 Task: Use the formula "ISEMAIL" in spreadsheet "Project portfolio".
Action: Mouse moved to (412, 170)
Screenshot: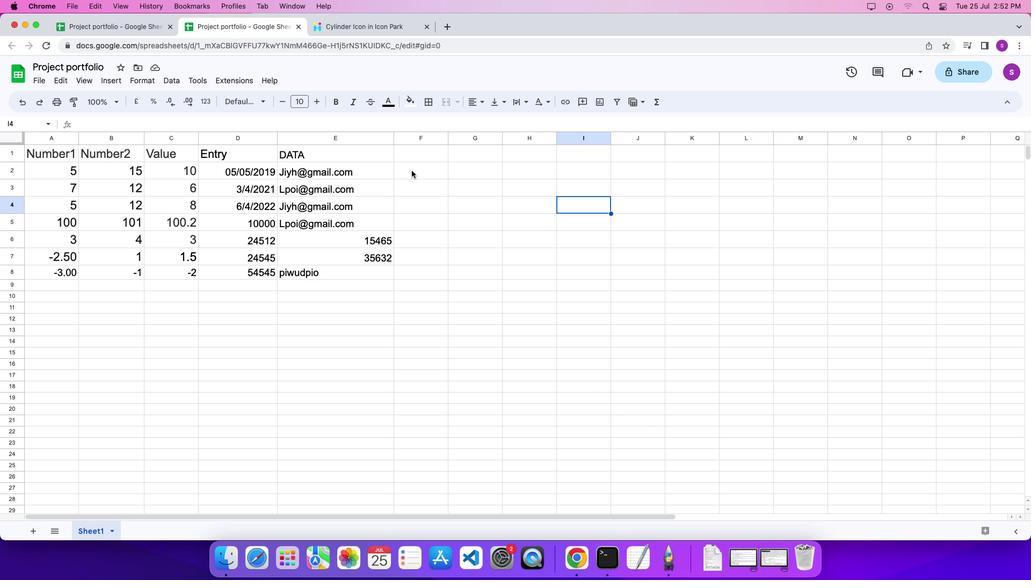 
Action: Mouse pressed left at (412, 170)
Screenshot: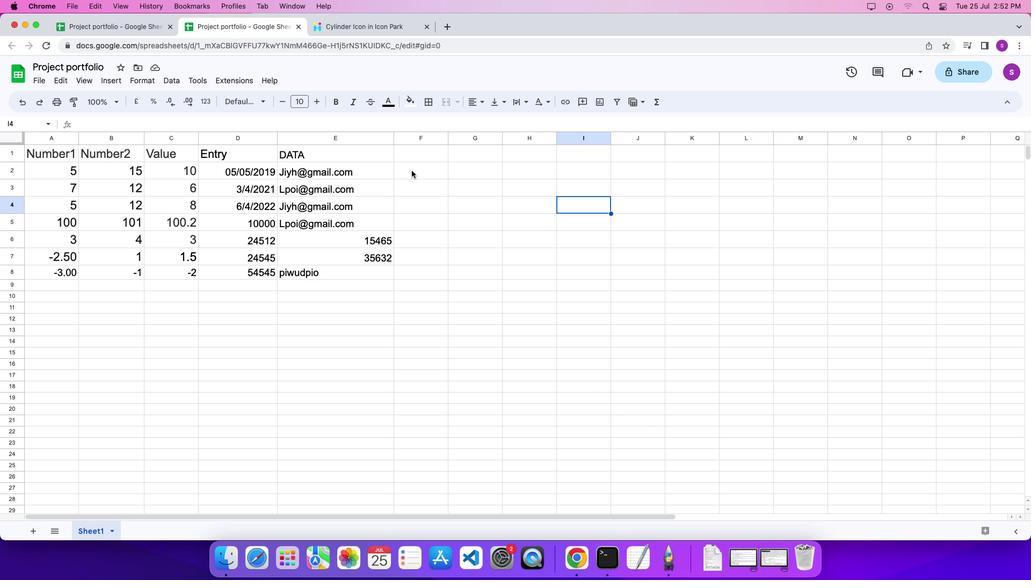 
Action: Mouse pressed left at (412, 170)
Screenshot: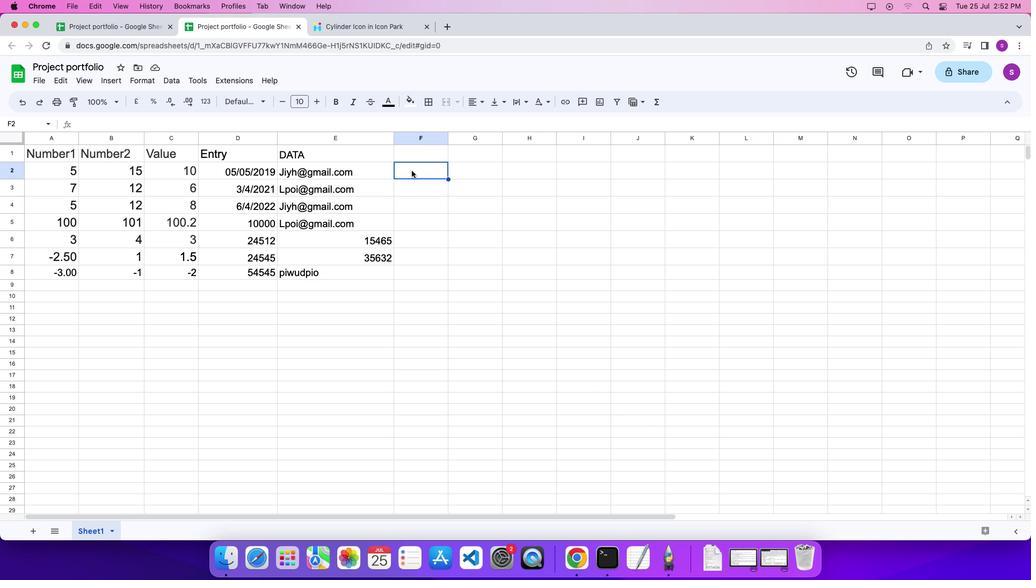 
Action: Mouse moved to (412, 170)
Screenshot: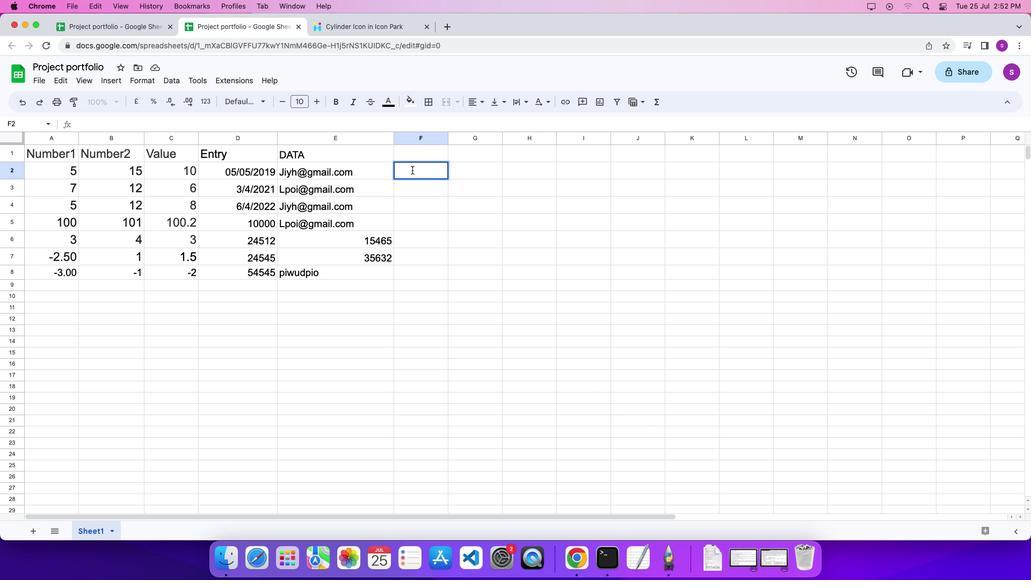 
Action: Key pressed '='
Screenshot: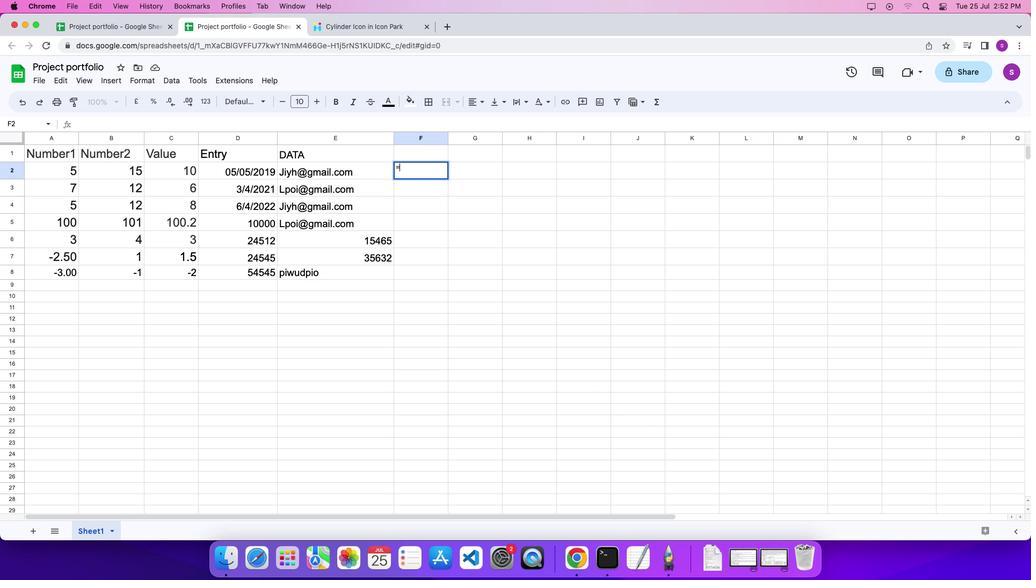 
Action: Mouse moved to (656, 105)
Screenshot: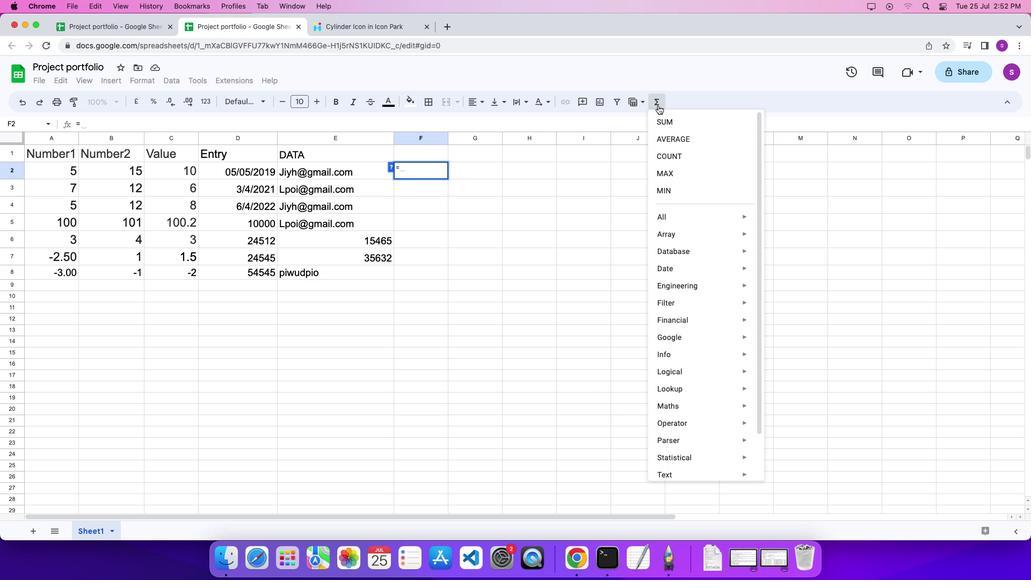 
Action: Mouse pressed left at (656, 105)
Screenshot: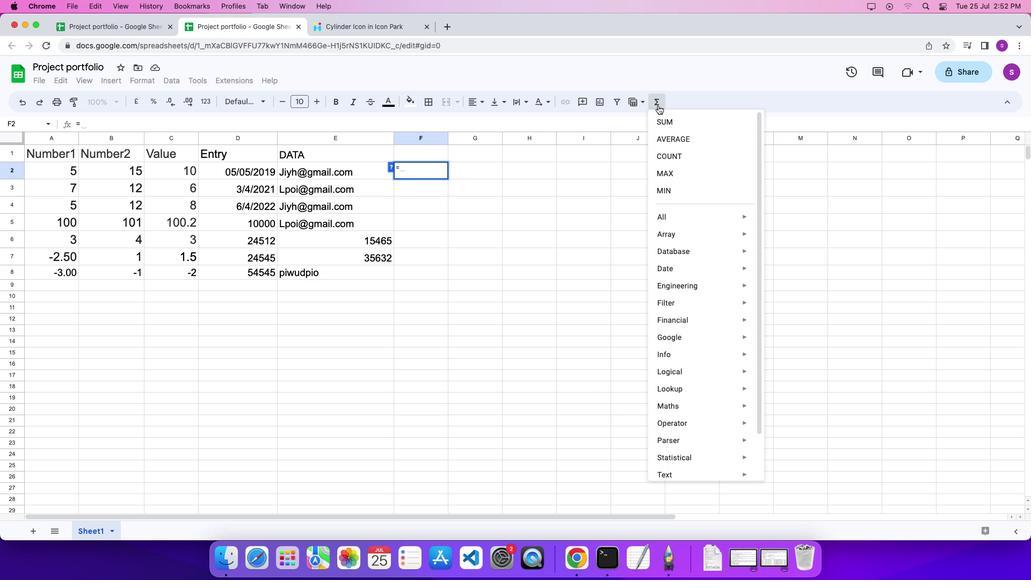 
Action: Mouse moved to (826, 373)
Screenshot: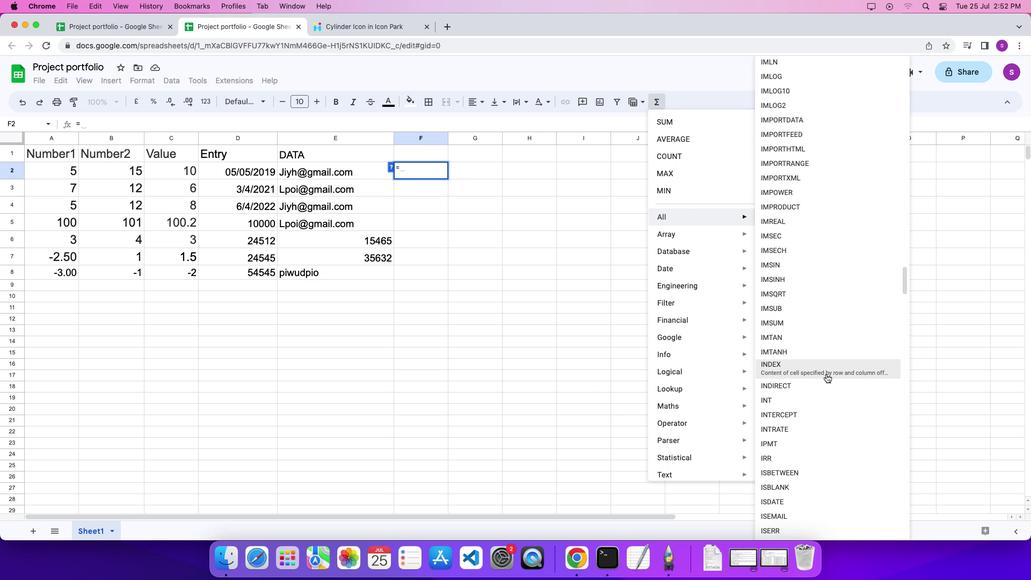 
Action: Mouse scrolled (826, 373) with delta (0, 0)
Screenshot: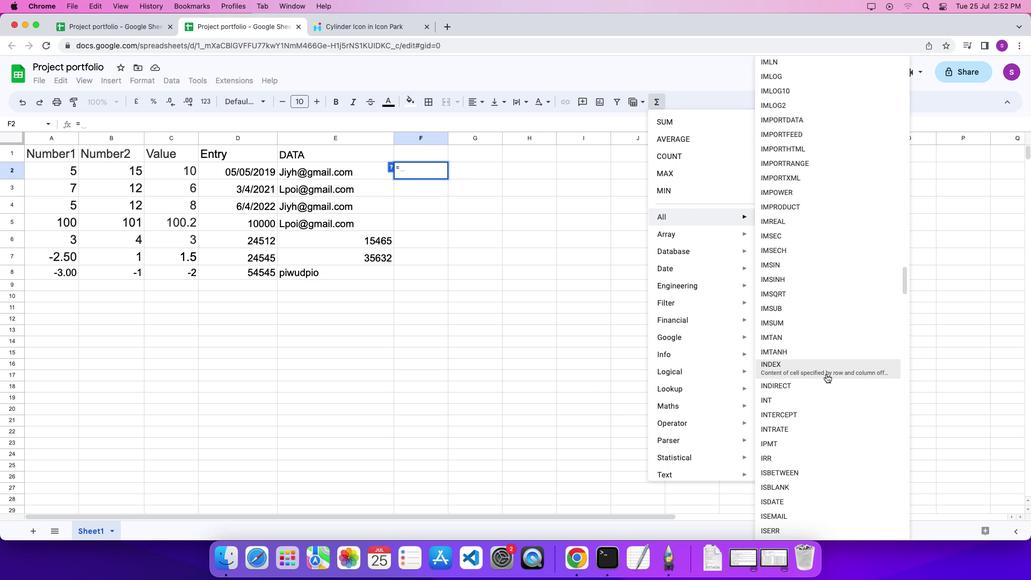 
Action: Mouse scrolled (826, 373) with delta (0, 0)
Screenshot: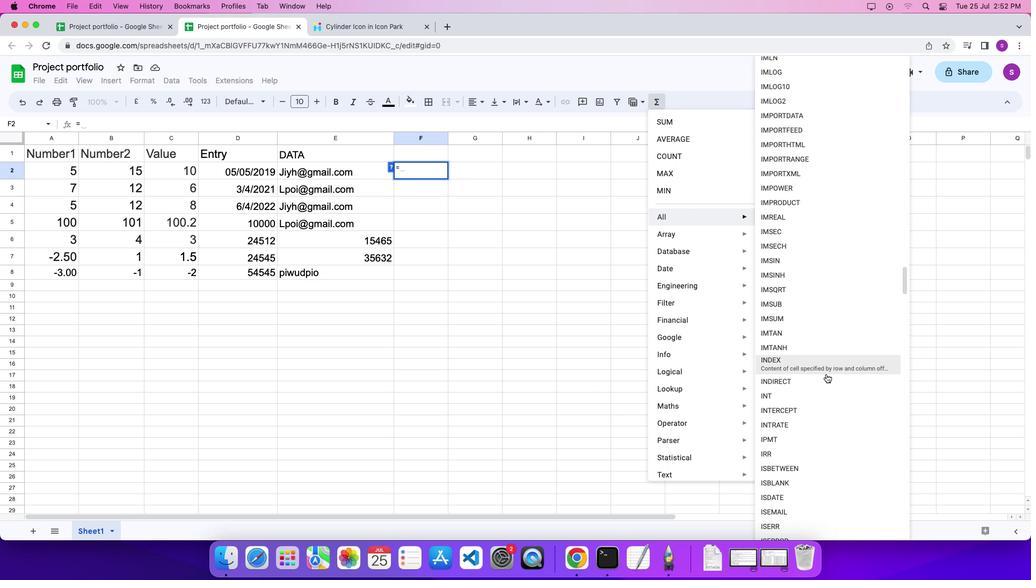 
Action: Mouse scrolled (826, 373) with delta (0, 0)
Screenshot: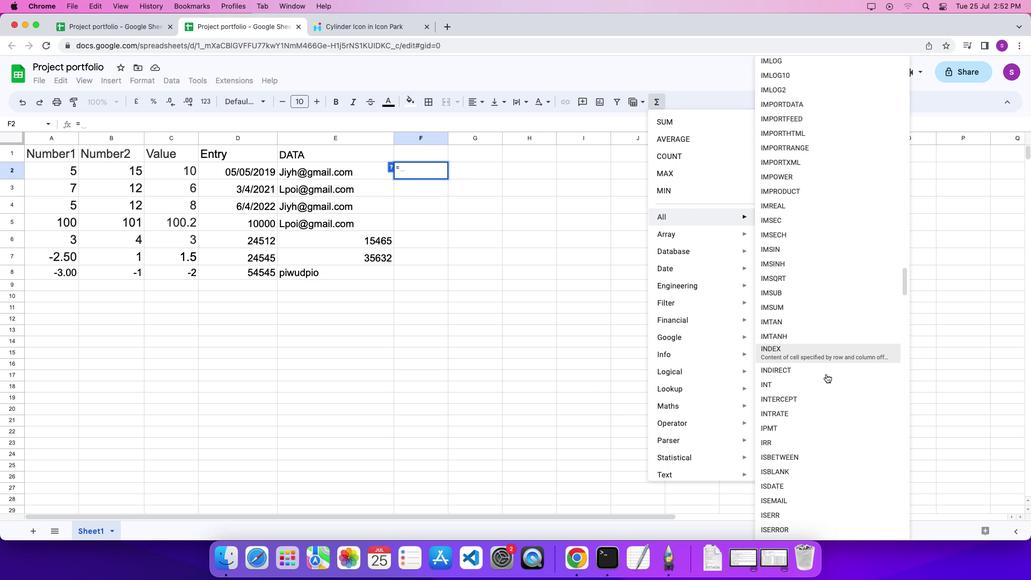 
Action: Mouse moved to (825, 474)
Screenshot: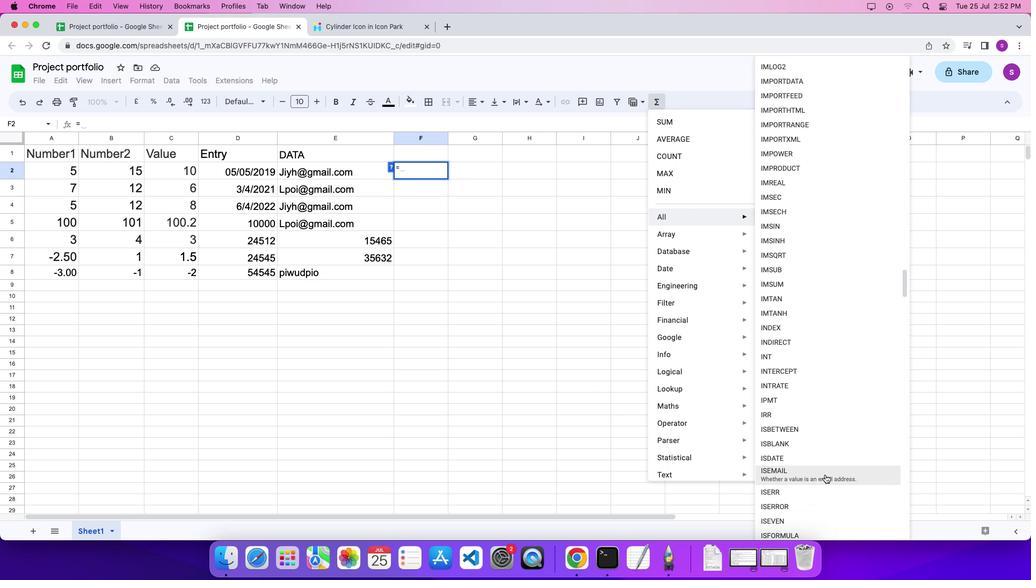 
Action: Mouse pressed left at (825, 474)
Screenshot: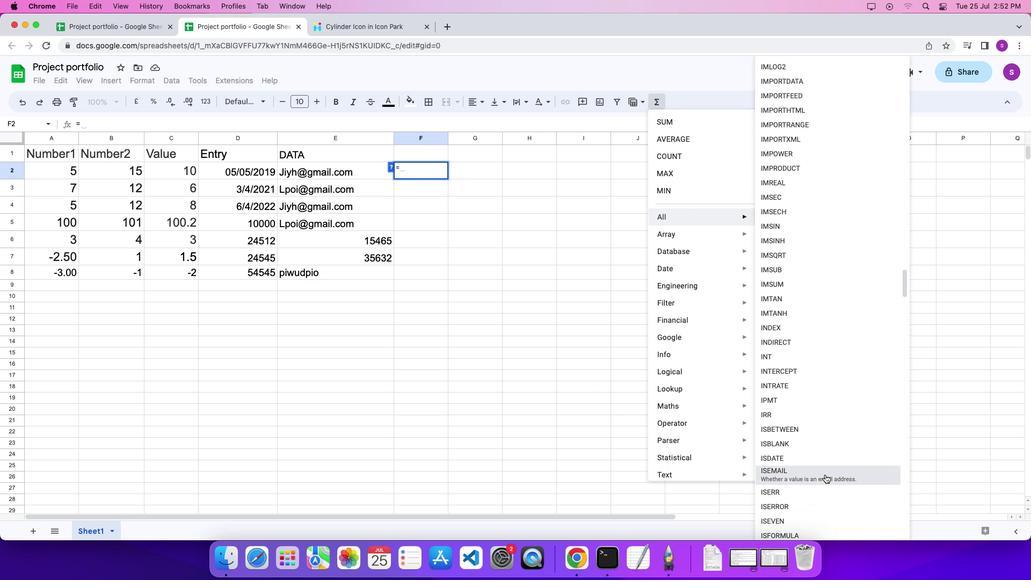 
Action: Mouse moved to (371, 172)
Screenshot: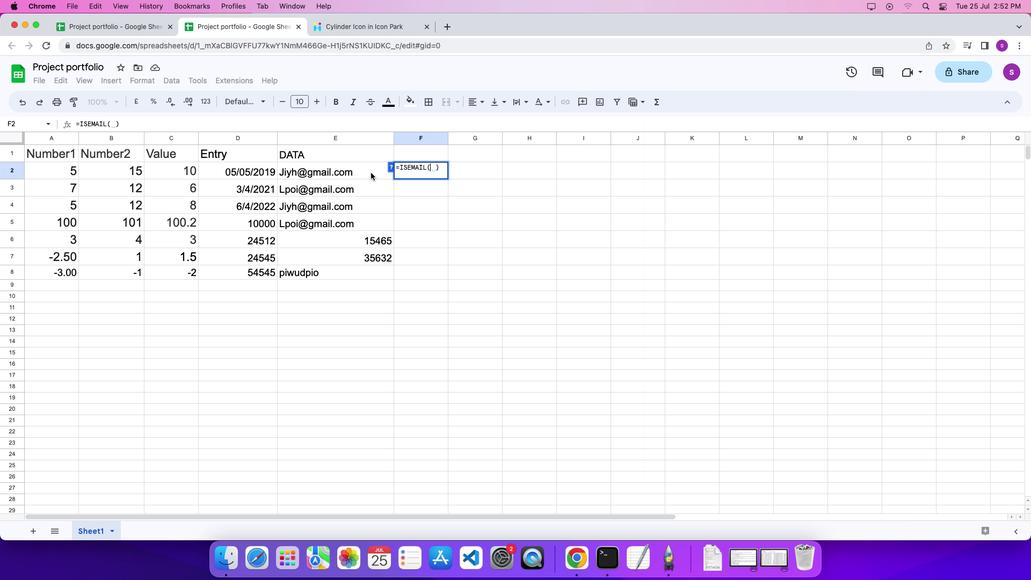 
Action: Mouse pressed left at (371, 172)
Screenshot: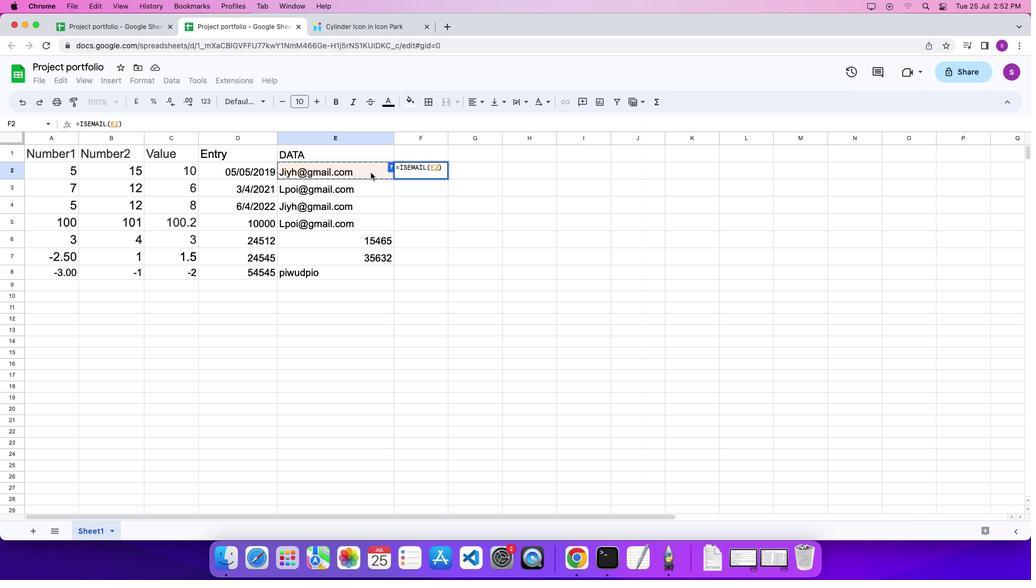 
Action: Key pressed '\x03'
Screenshot: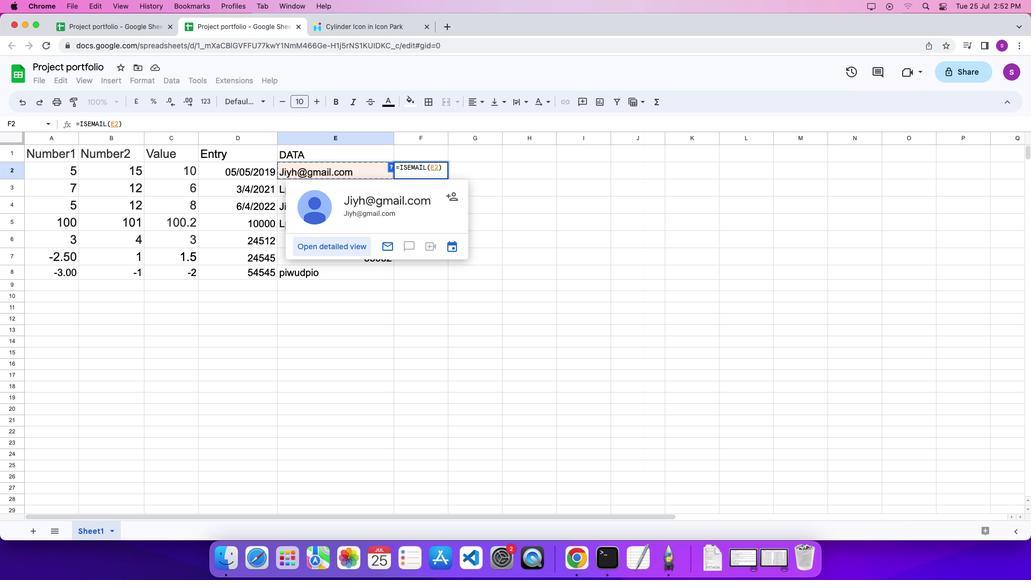 
Action: Mouse moved to (499, 244)
Screenshot: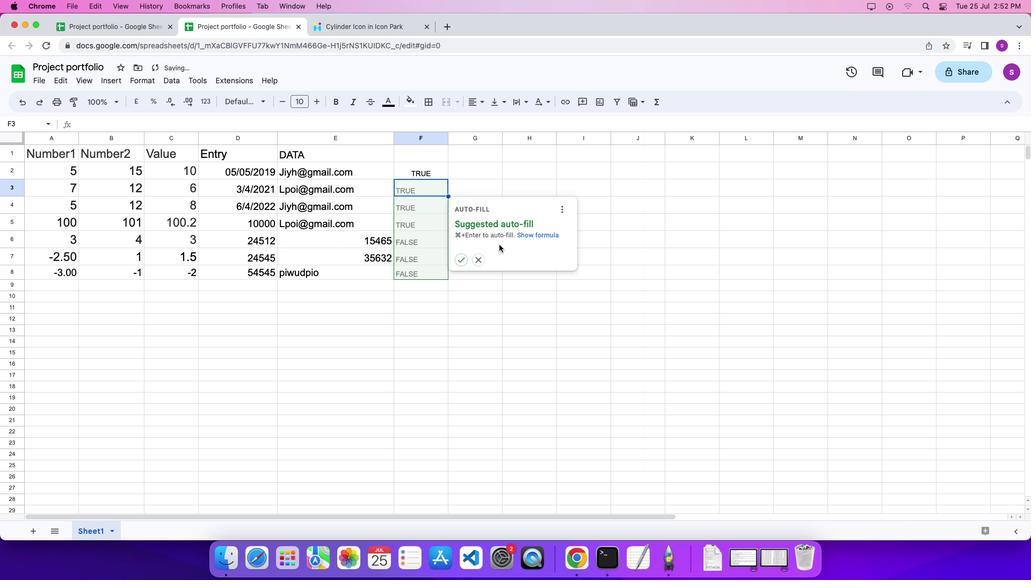 
